 Task: Look for products in the category "More Meals & Sides" from Shanyi only.
Action: Mouse pressed left at (20, 133)
Screenshot: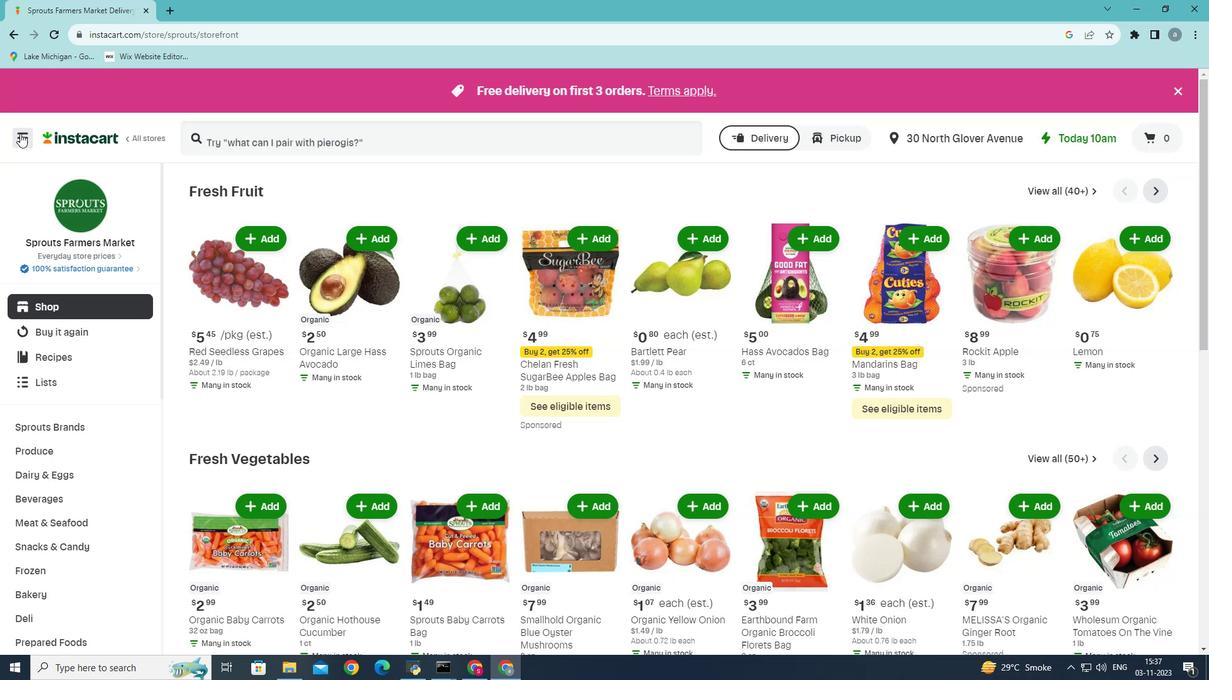 
Action: Mouse moved to (58, 352)
Screenshot: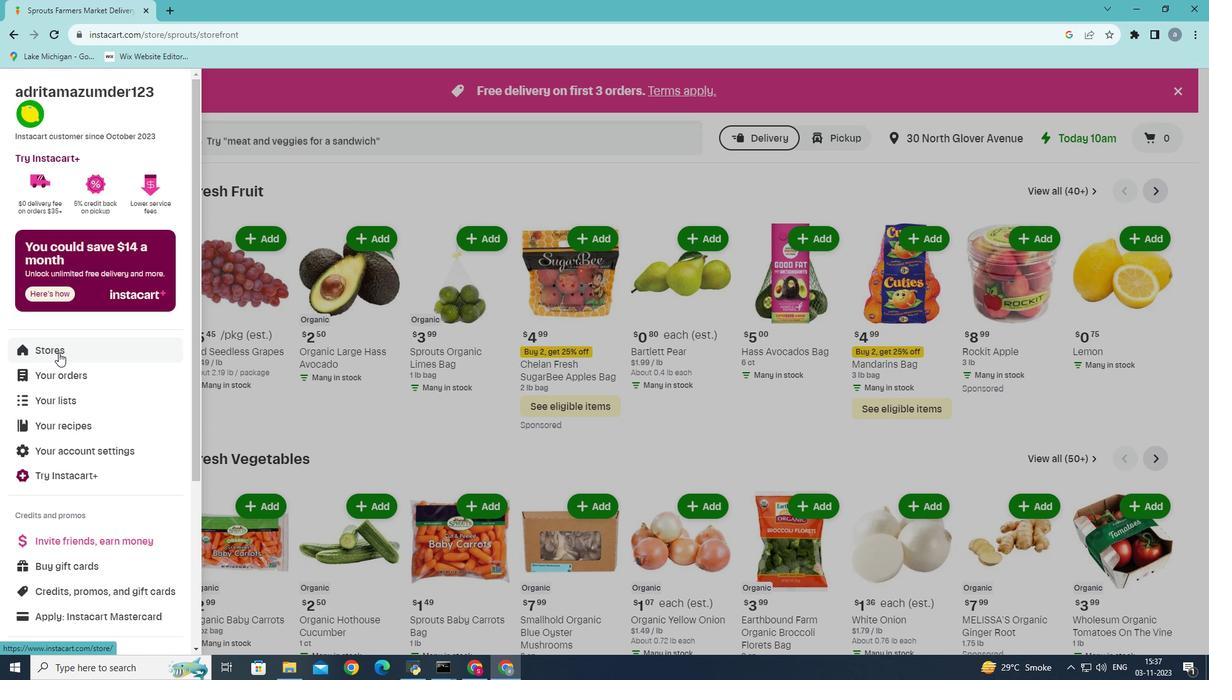 
Action: Mouse pressed left at (58, 352)
Screenshot: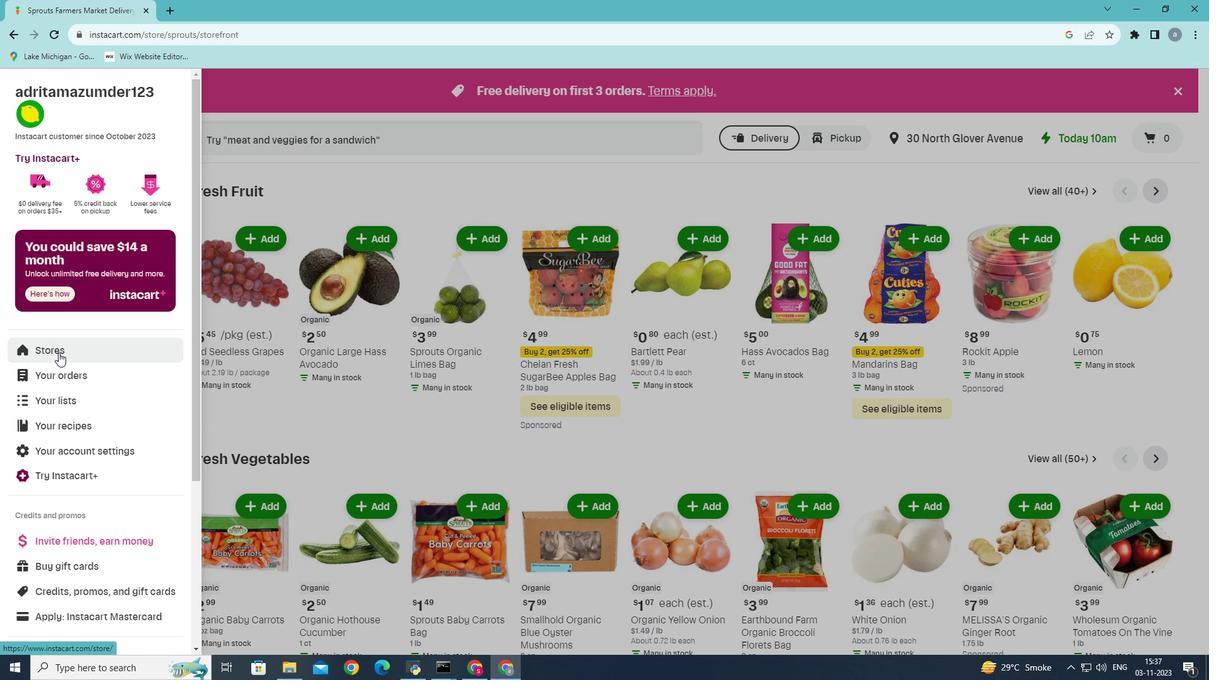 
Action: Mouse pressed left at (58, 352)
Screenshot: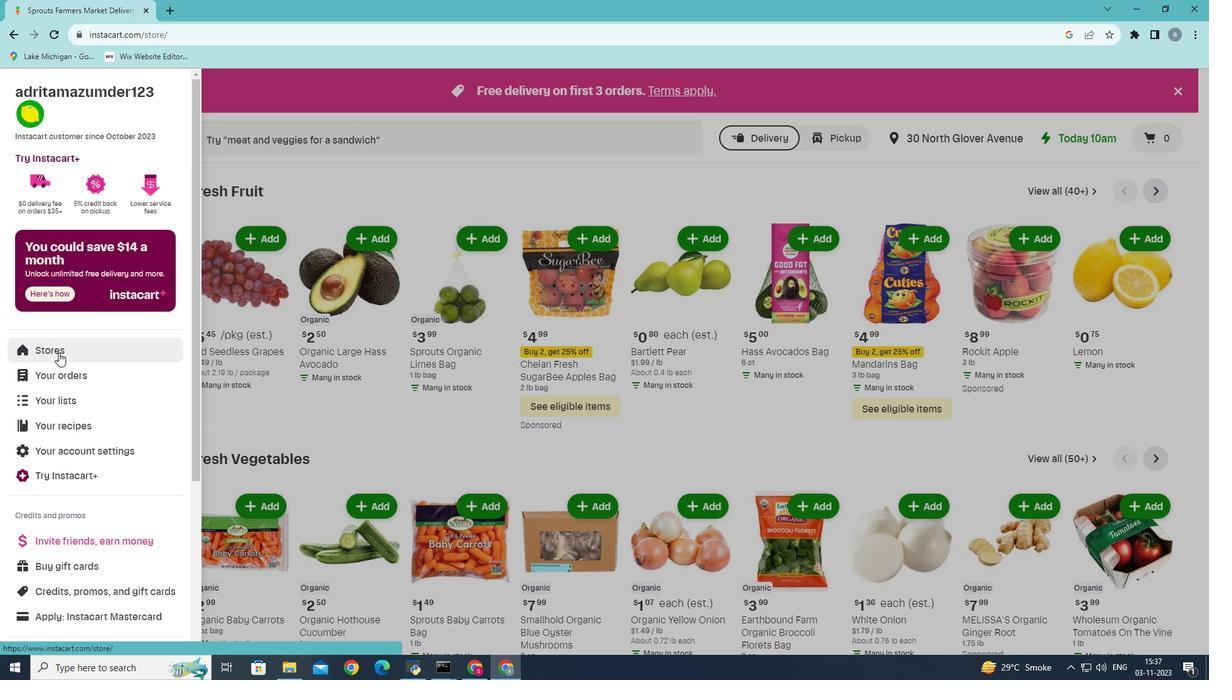 
Action: Mouse moved to (300, 127)
Screenshot: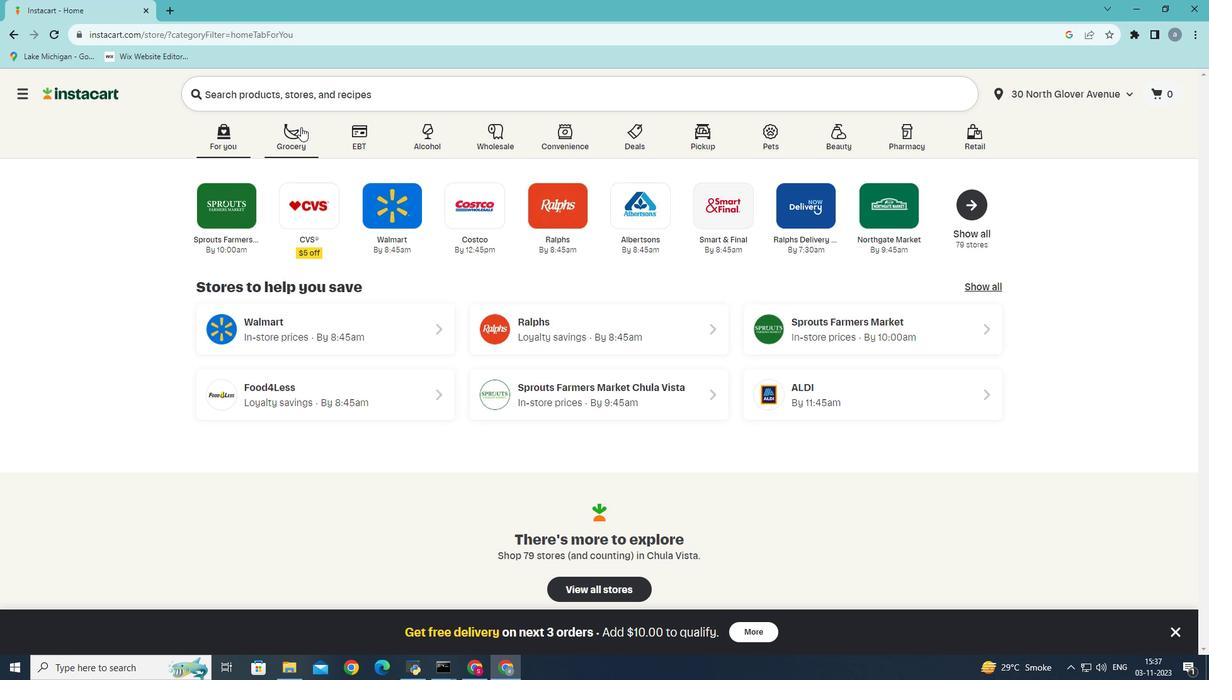 
Action: Mouse pressed left at (300, 127)
Screenshot: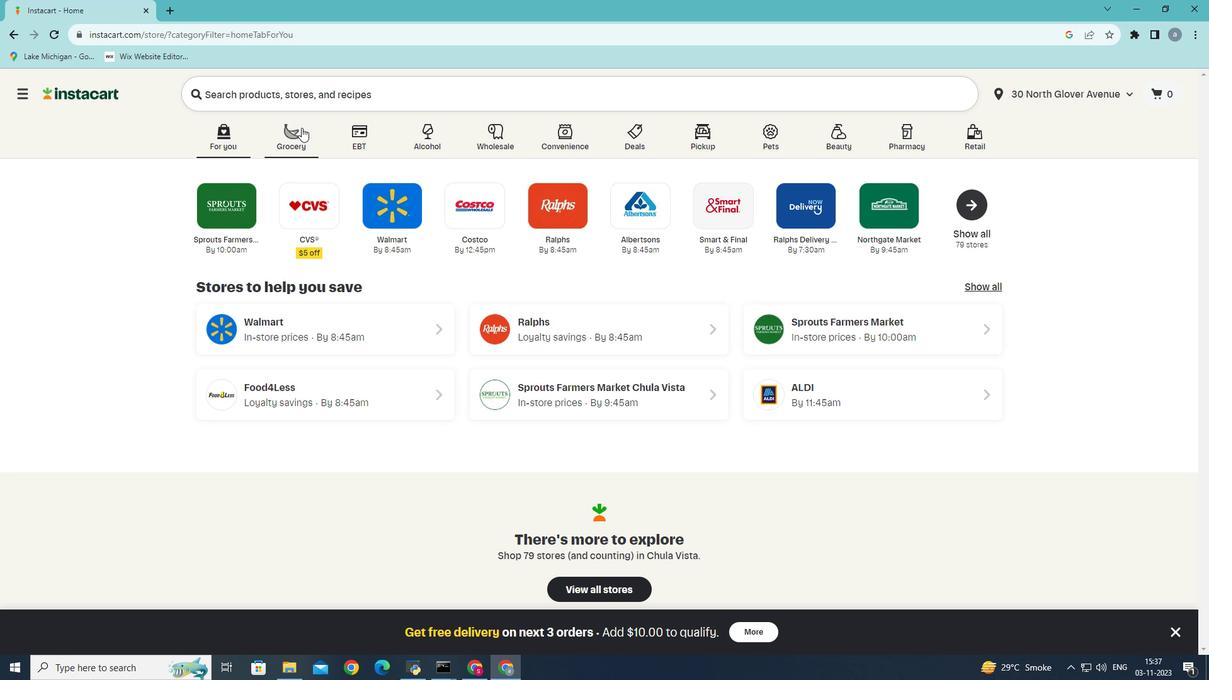 
Action: Mouse moved to (279, 364)
Screenshot: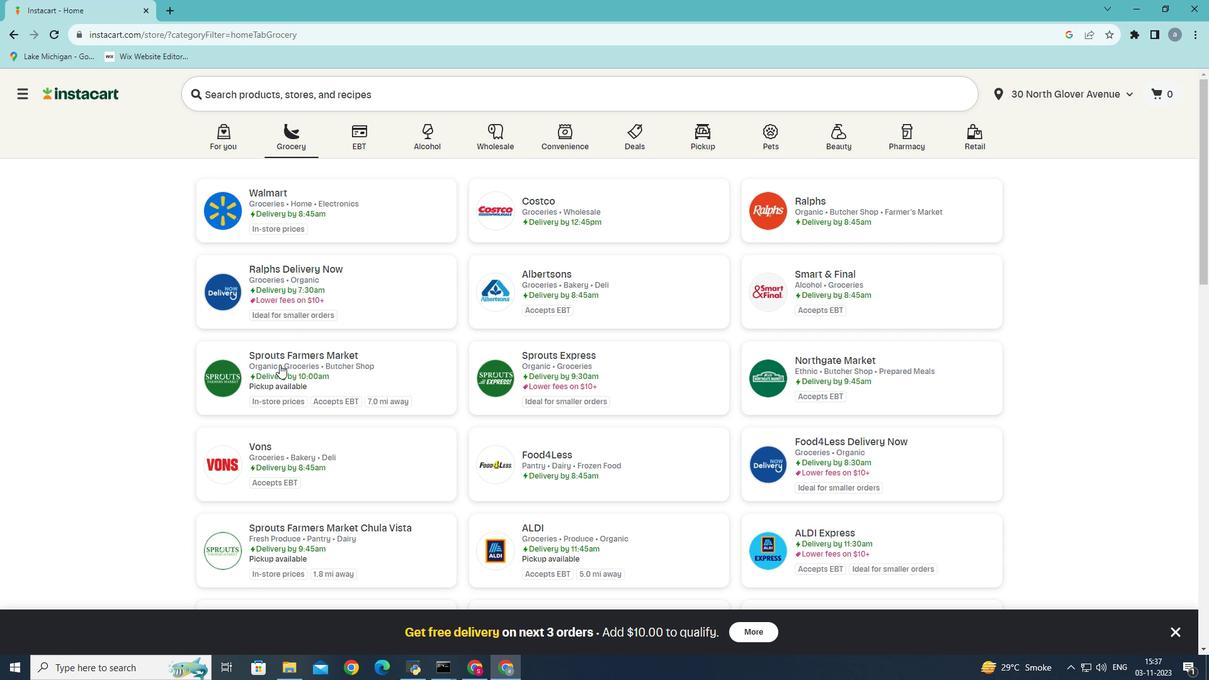 
Action: Mouse pressed left at (279, 364)
Screenshot: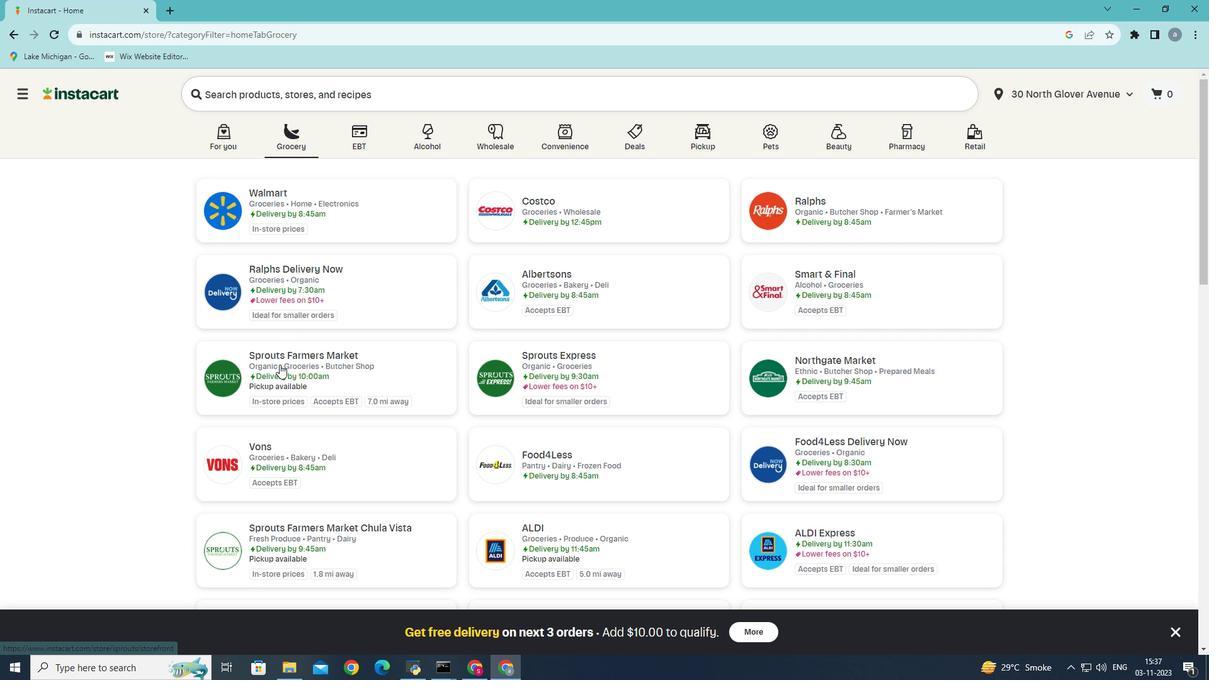 
Action: Mouse moved to (52, 495)
Screenshot: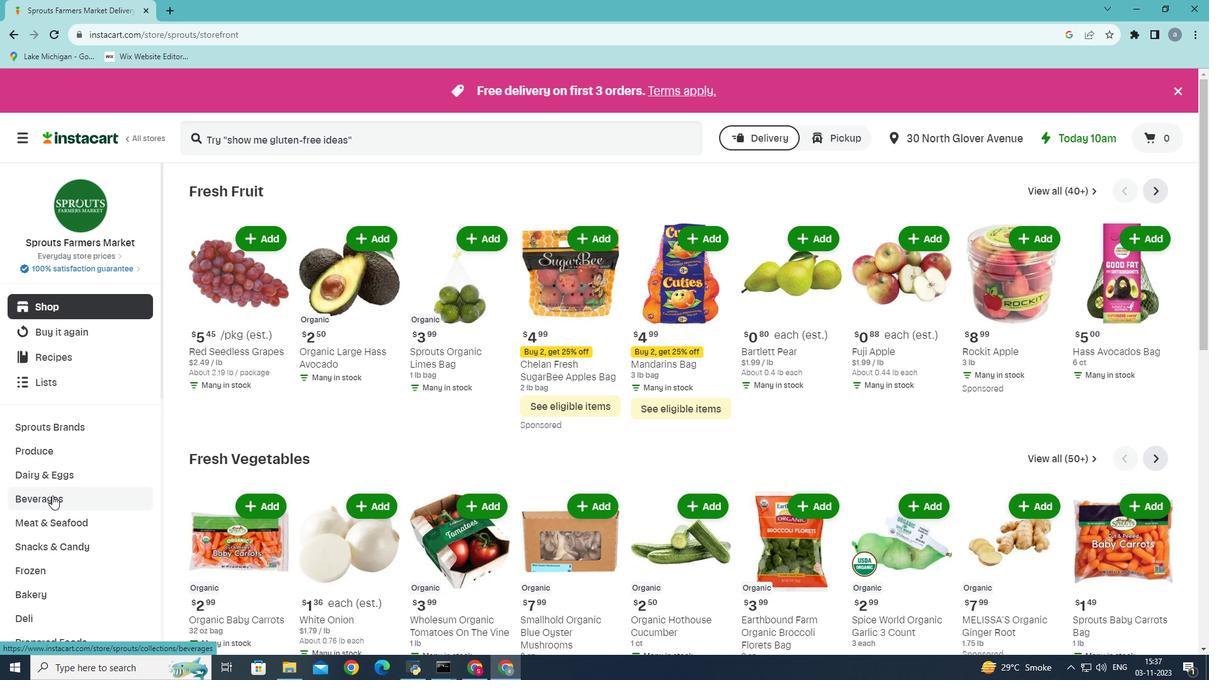 
Action: Mouse scrolled (52, 494) with delta (0, 0)
Screenshot: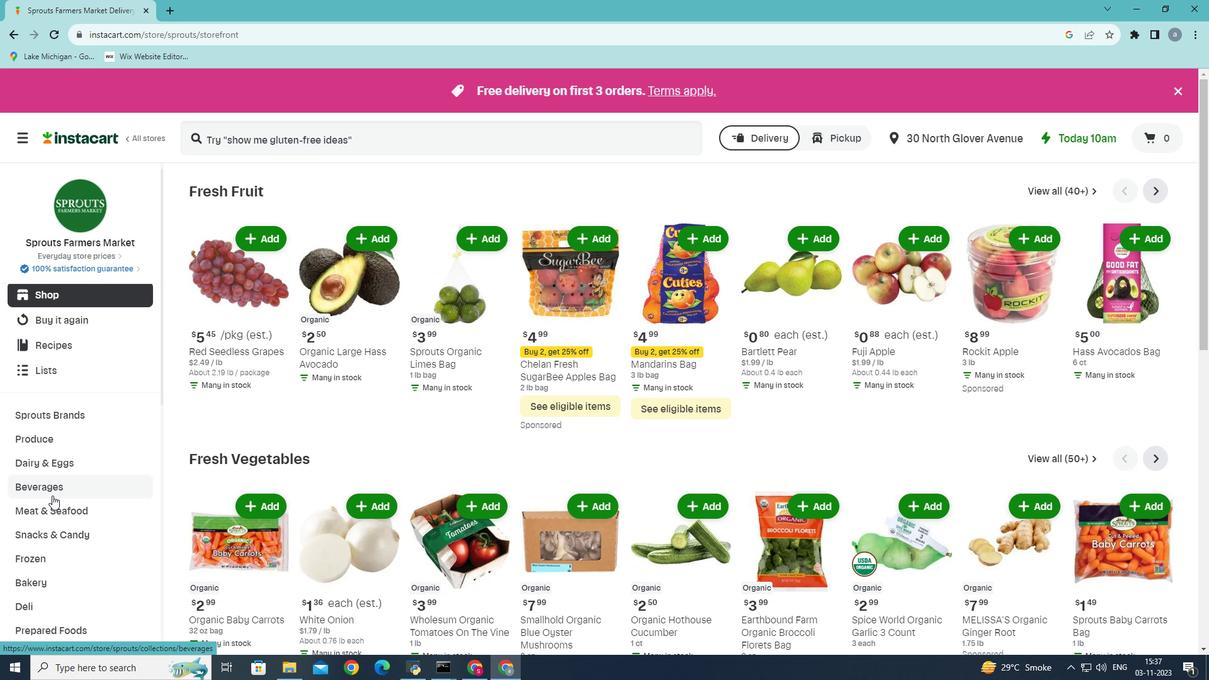 
Action: Mouse moved to (45, 587)
Screenshot: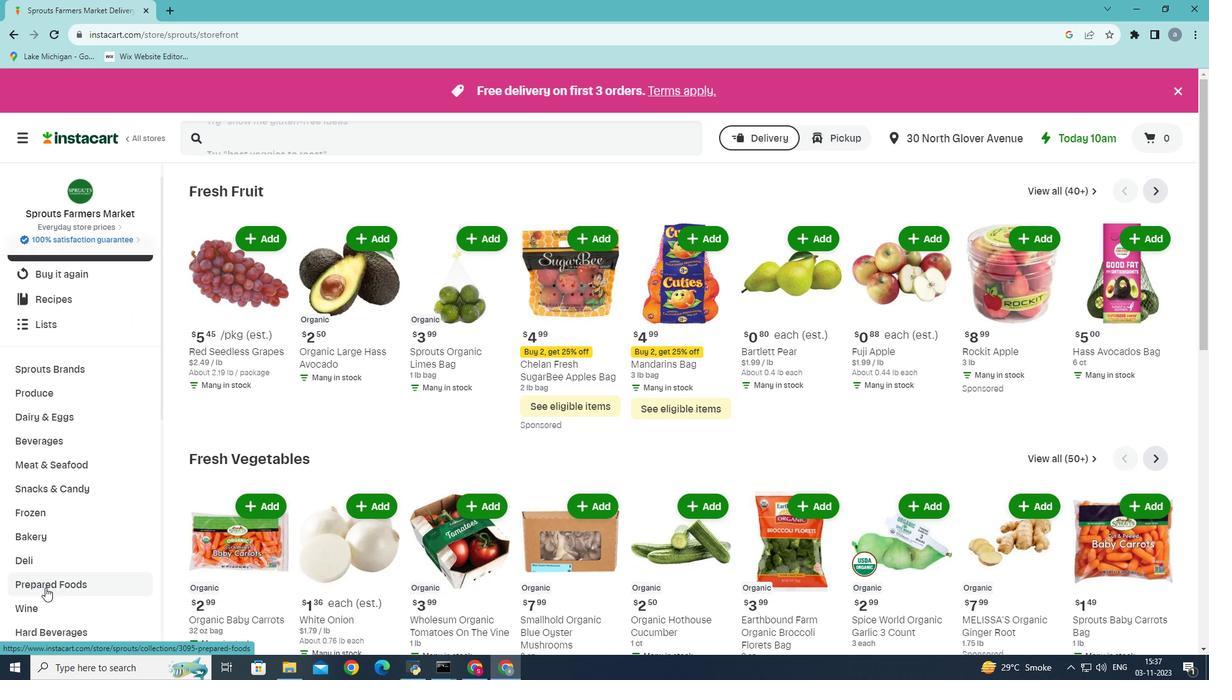 
Action: Mouse pressed left at (45, 587)
Screenshot: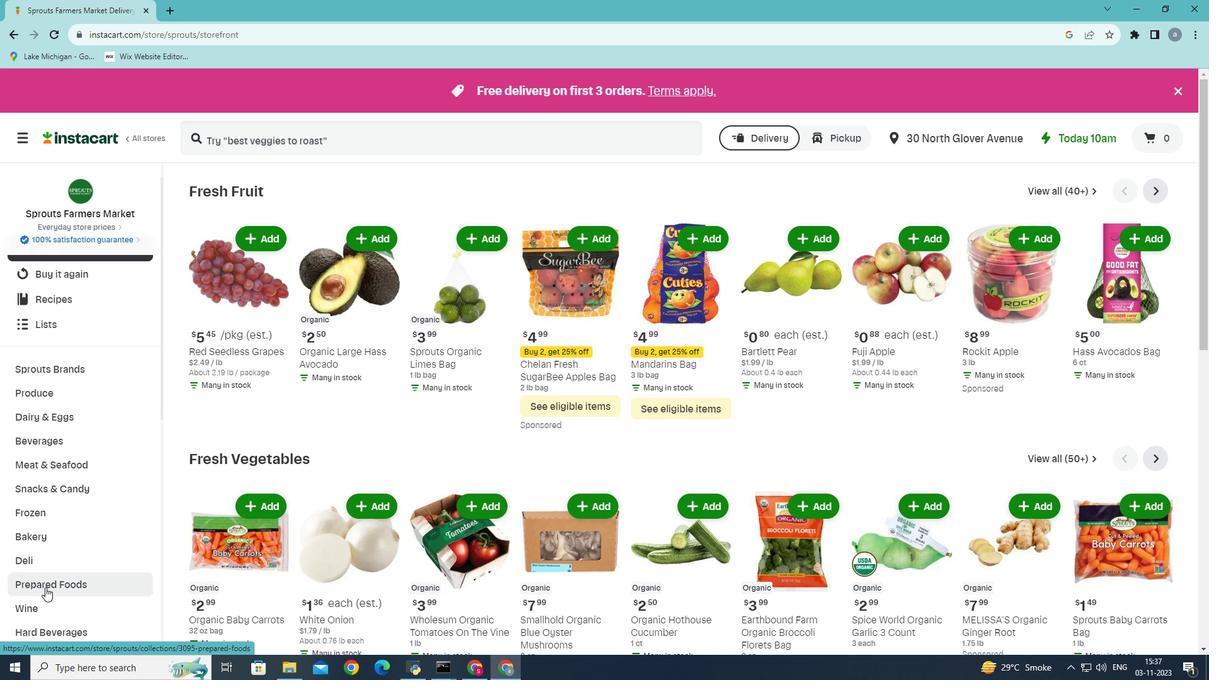 
Action: Mouse moved to (452, 226)
Screenshot: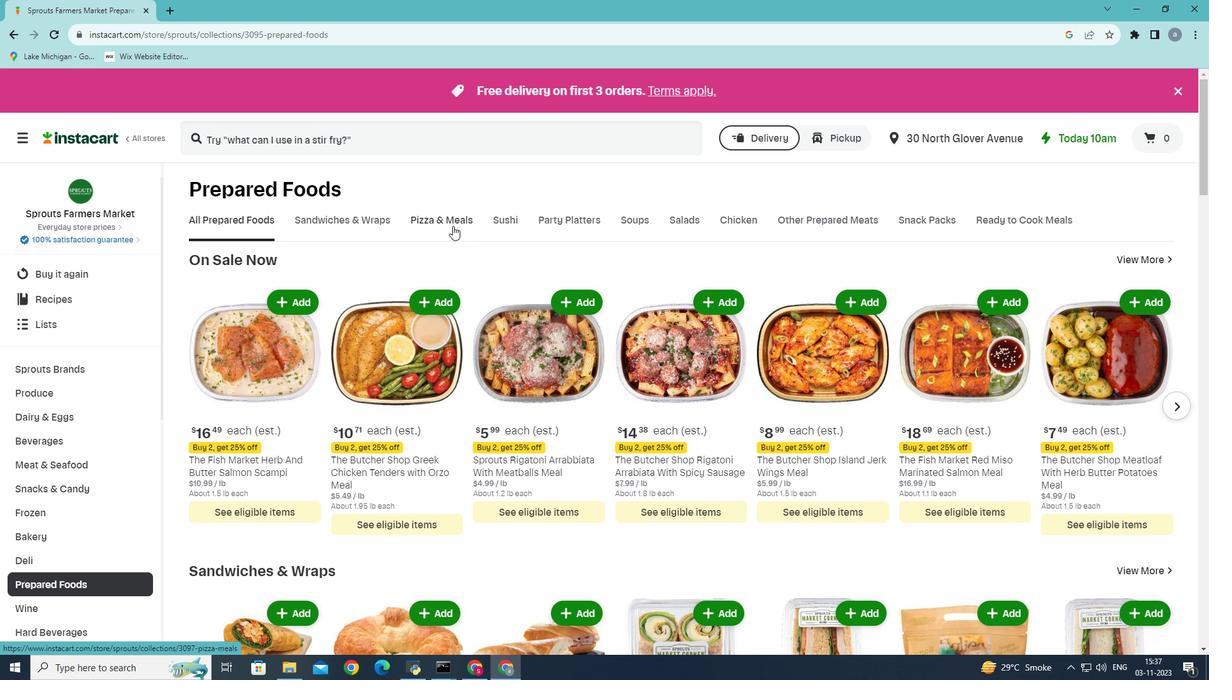 
Action: Mouse pressed left at (452, 226)
Screenshot: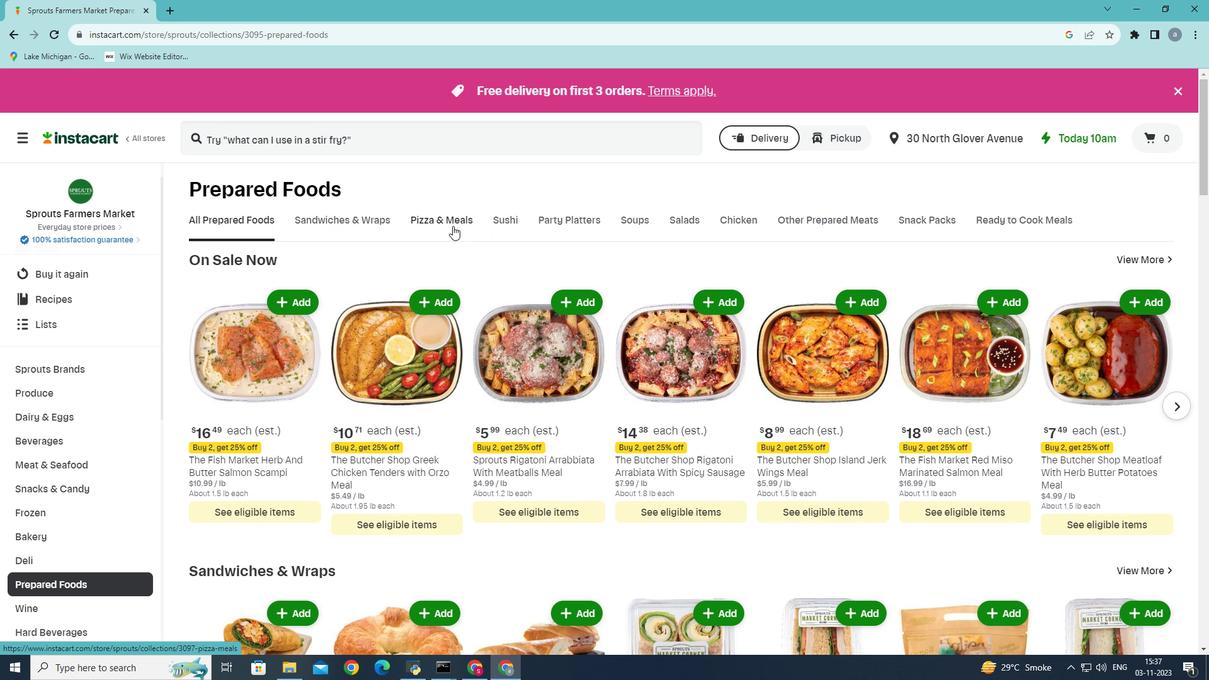 
Action: Mouse moved to (851, 273)
Screenshot: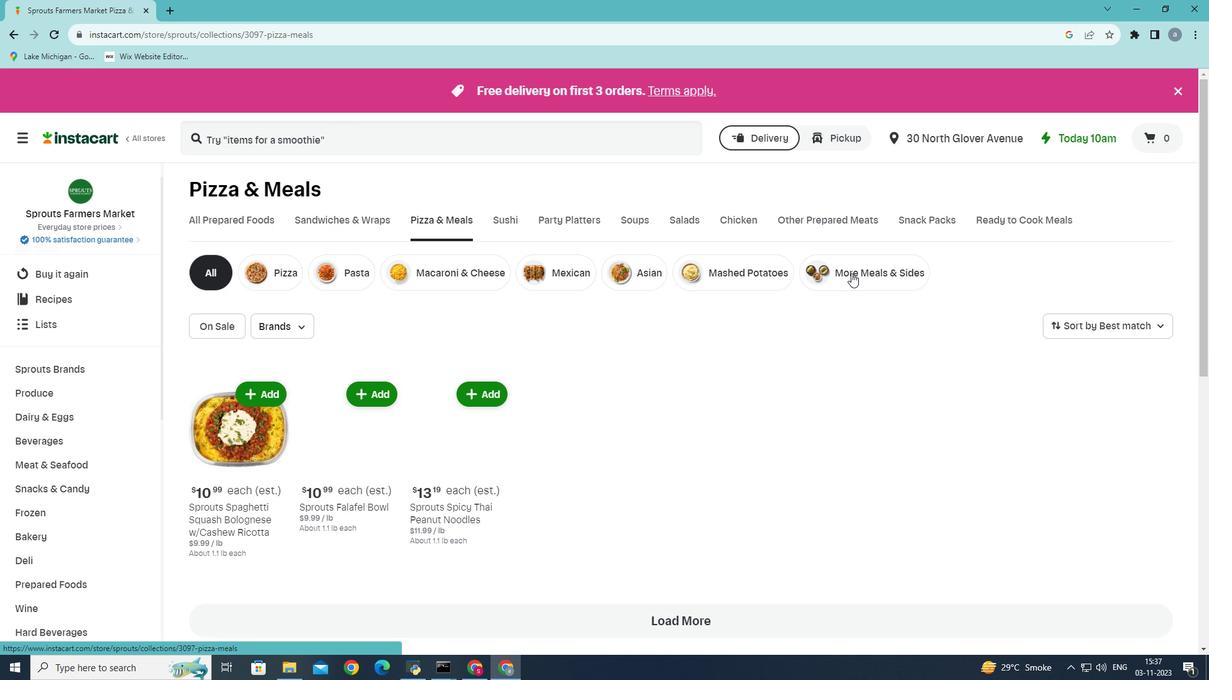 
Action: Mouse pressed left at (851, 273)
Screenshot: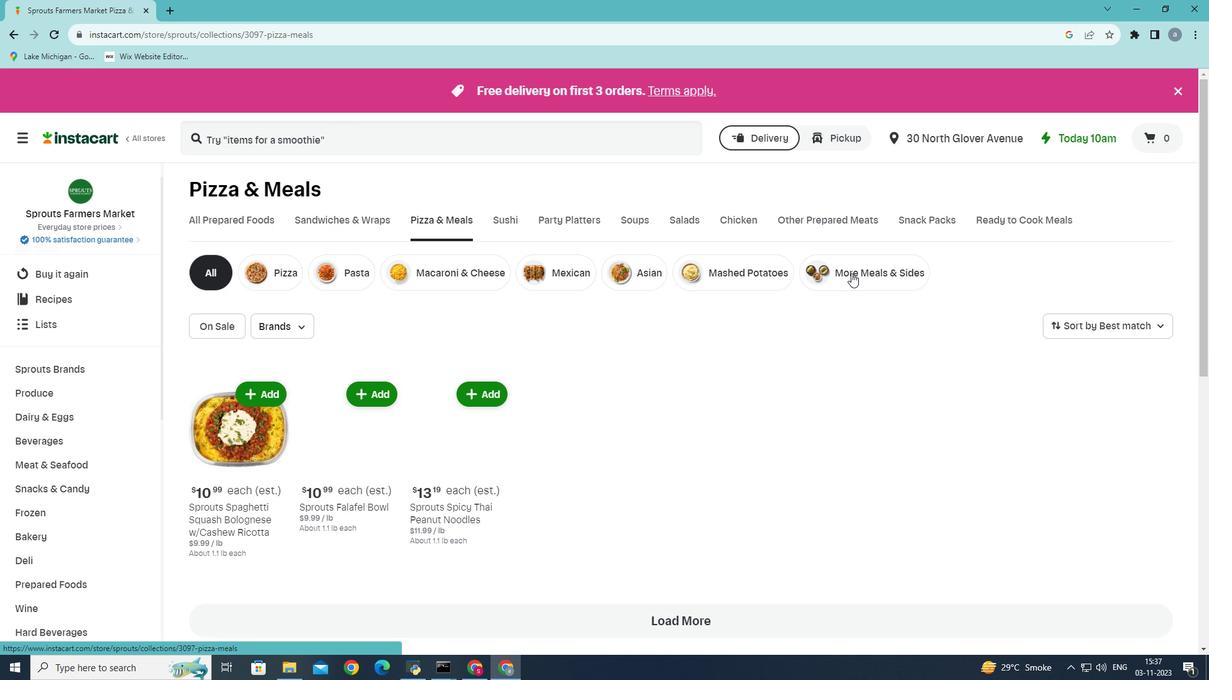 
Action: Mouse moved to (299, 330)
Screenshot: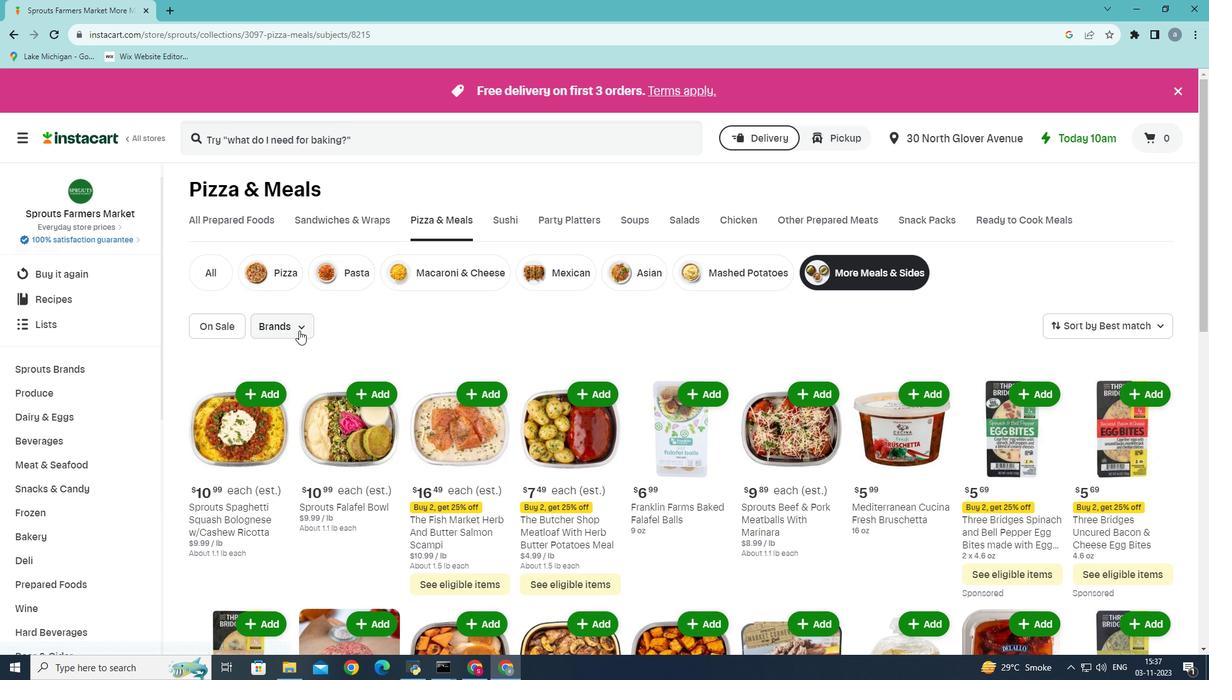 
Action: Mouse pressed left at (299, 330)
Screenshot: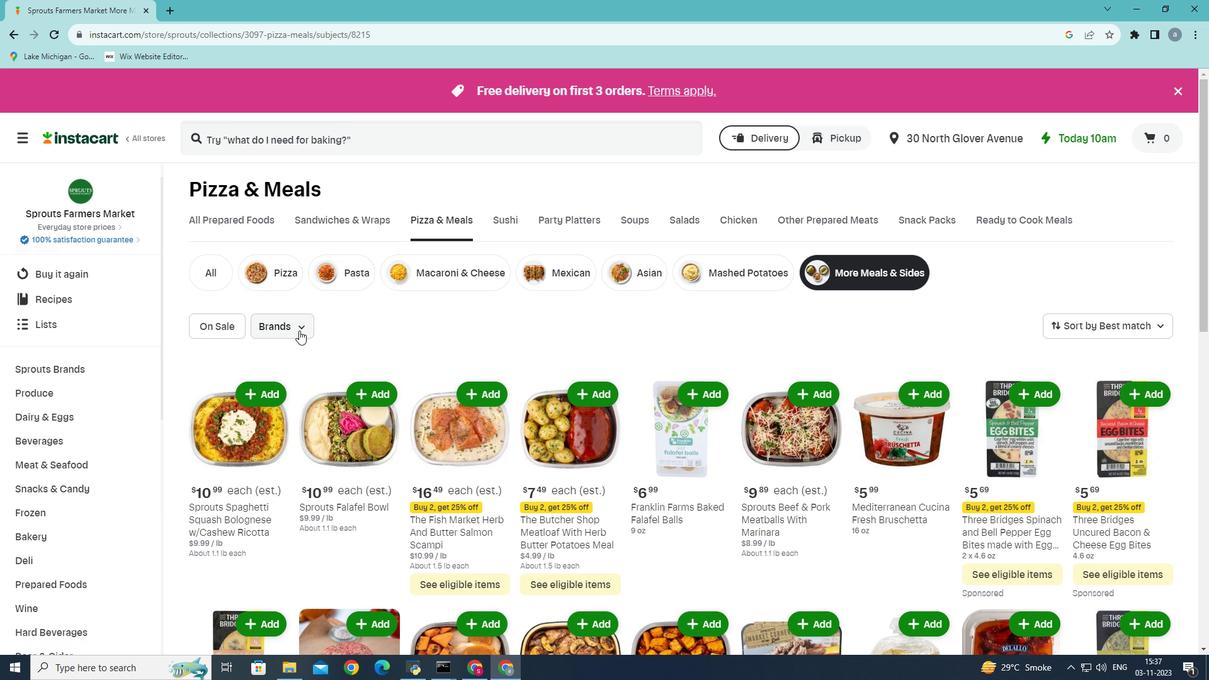 
Action: Mouse moved to (273, 516)
Screenshot: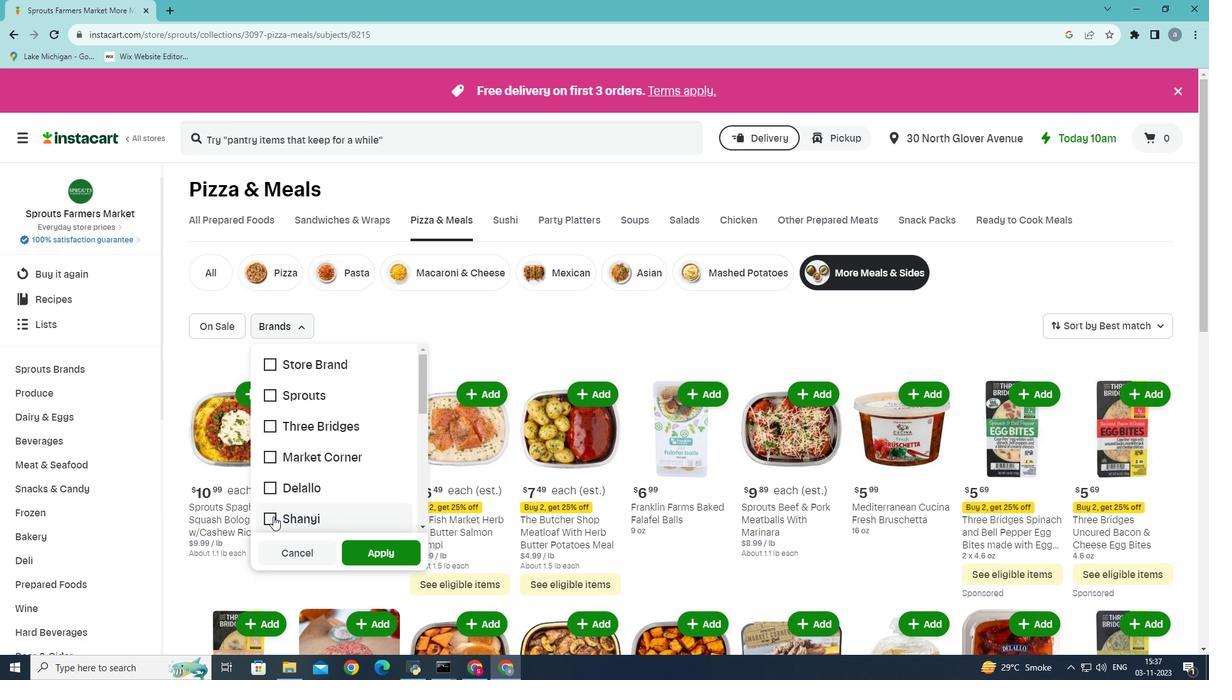 
Action: Mouse pressed left at (273, 516)
Screenshot: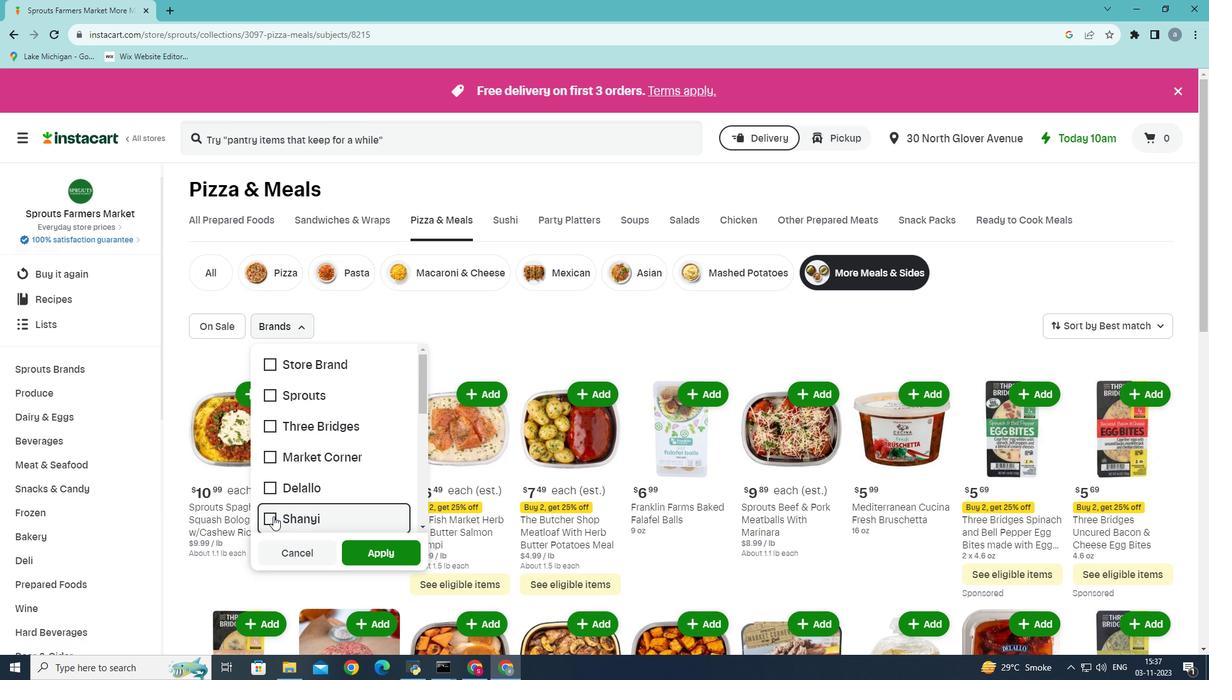 
Action: Mouse moved to (372, 551)
Screenshot: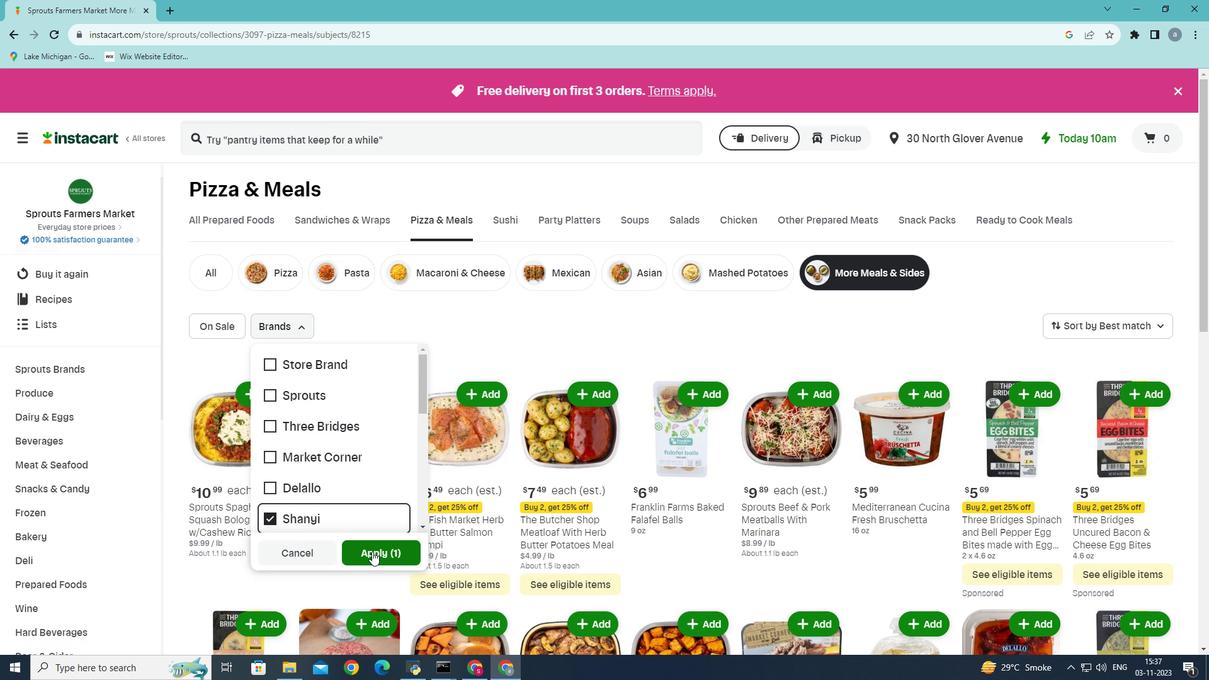 
Action: Mouse pressed left at (372, 551)
Screenshot: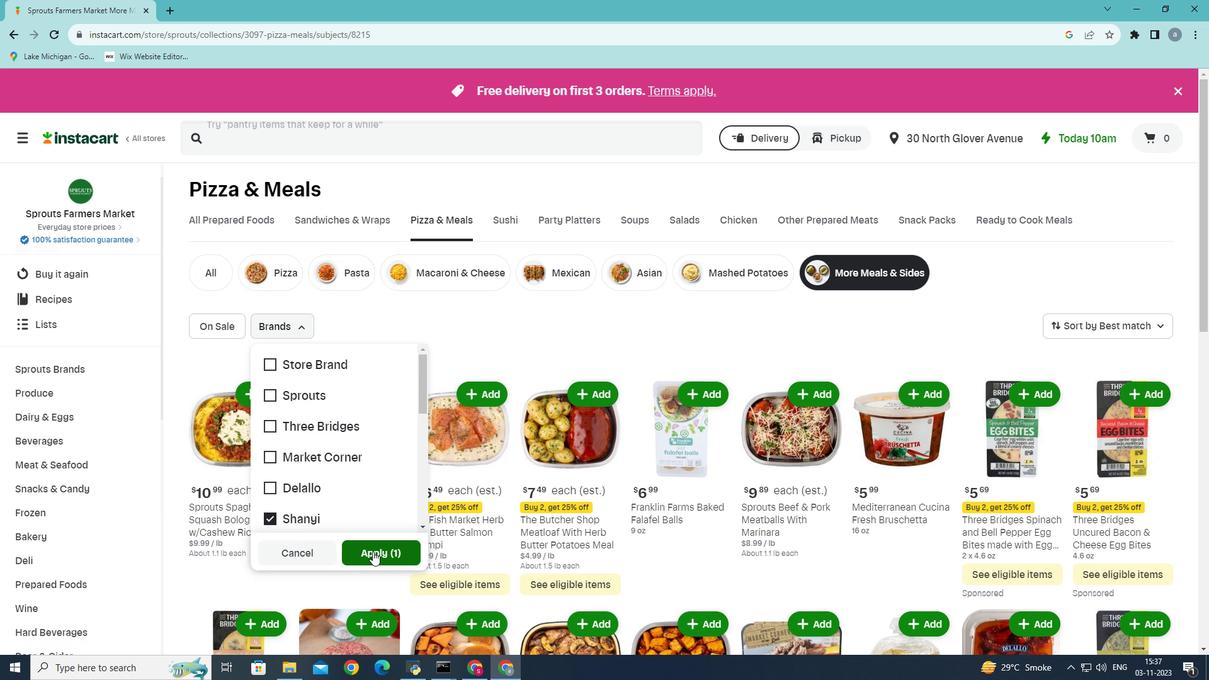
Action: Mouse moved to (363, 543)
Screenshot: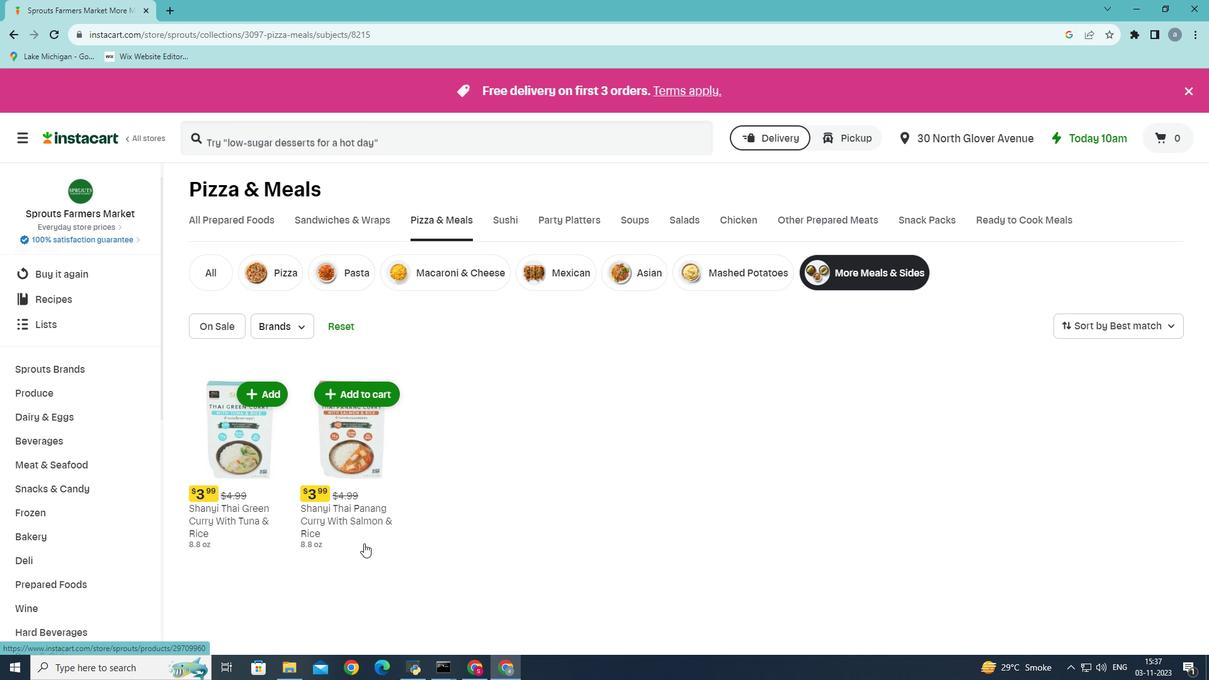 
